 Task: Add a condition where "Status category is not Pending" in new tickets in your groups.
Action: Mouse moved to (153, 441)
Screenshot: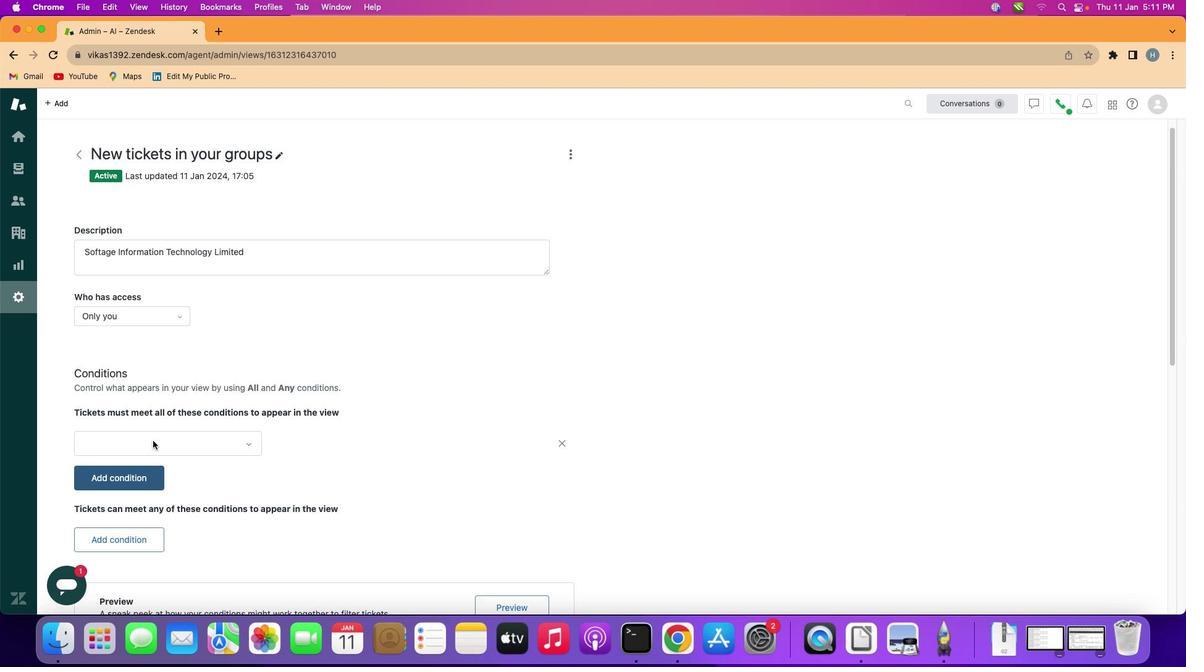 
Action: Mouse pressed left at (153, 441)
Screenshot: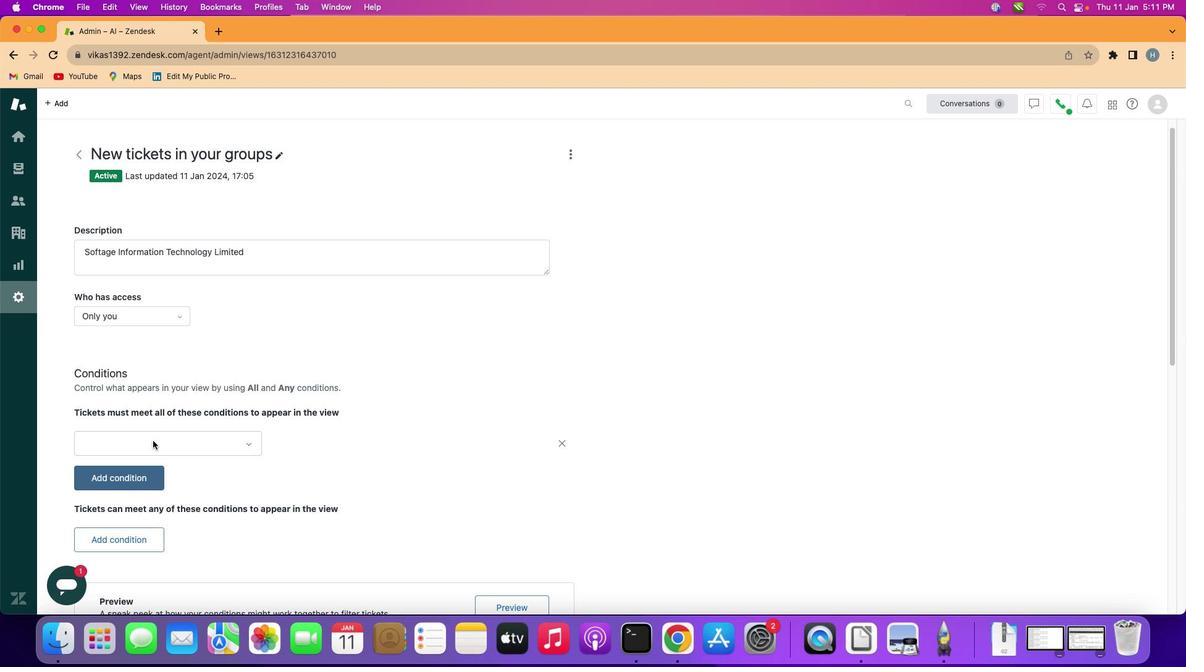 
Action: Mouse moved to (214, 433)
Screenshot: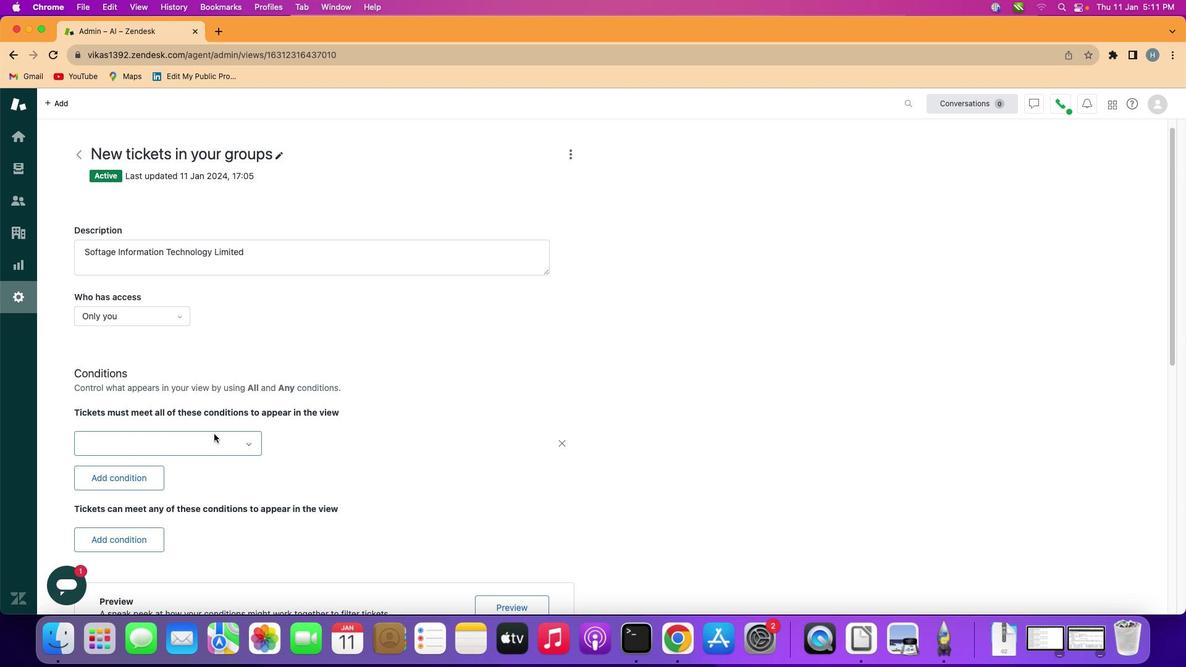 
Action: Mouse pressed left at (214, 433)
Screenshot: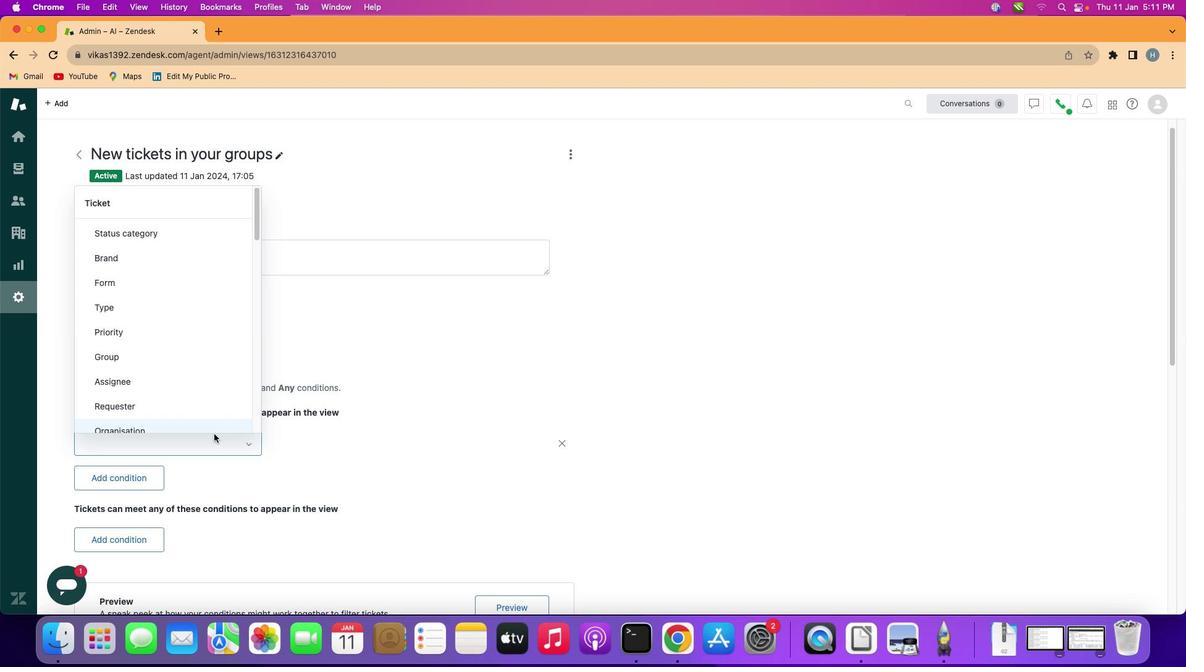 
Action: Mouse moved to (203, 219)
Screenshot: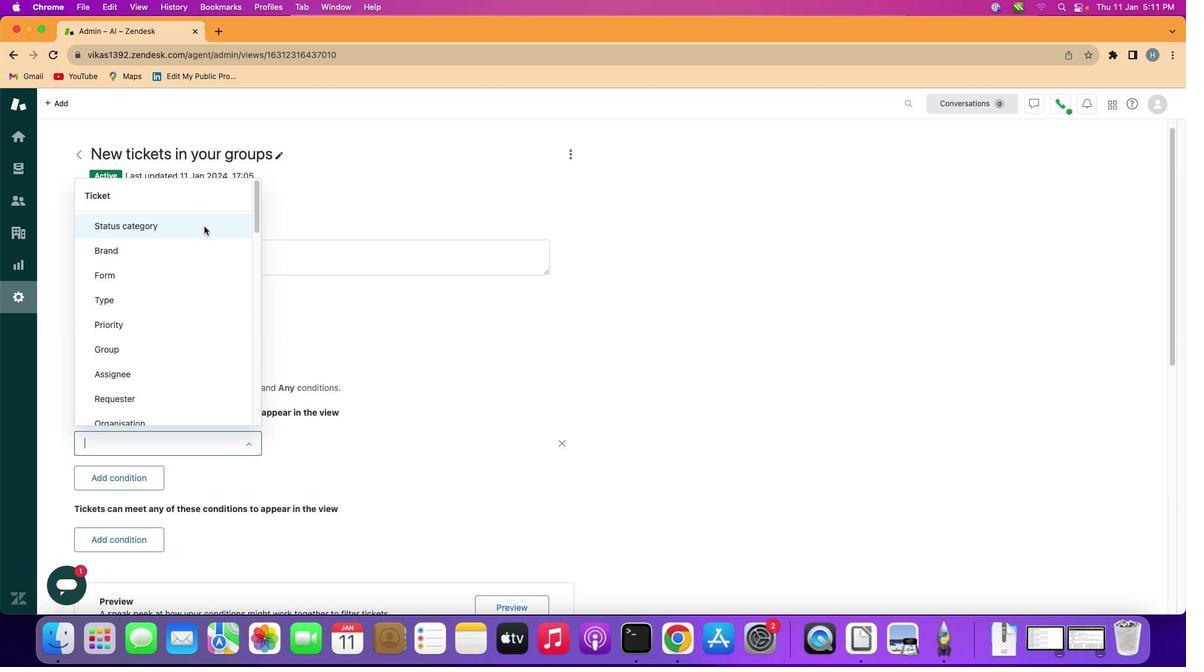 
Action: Mouse pressed left at (203, 219)
Screenshot: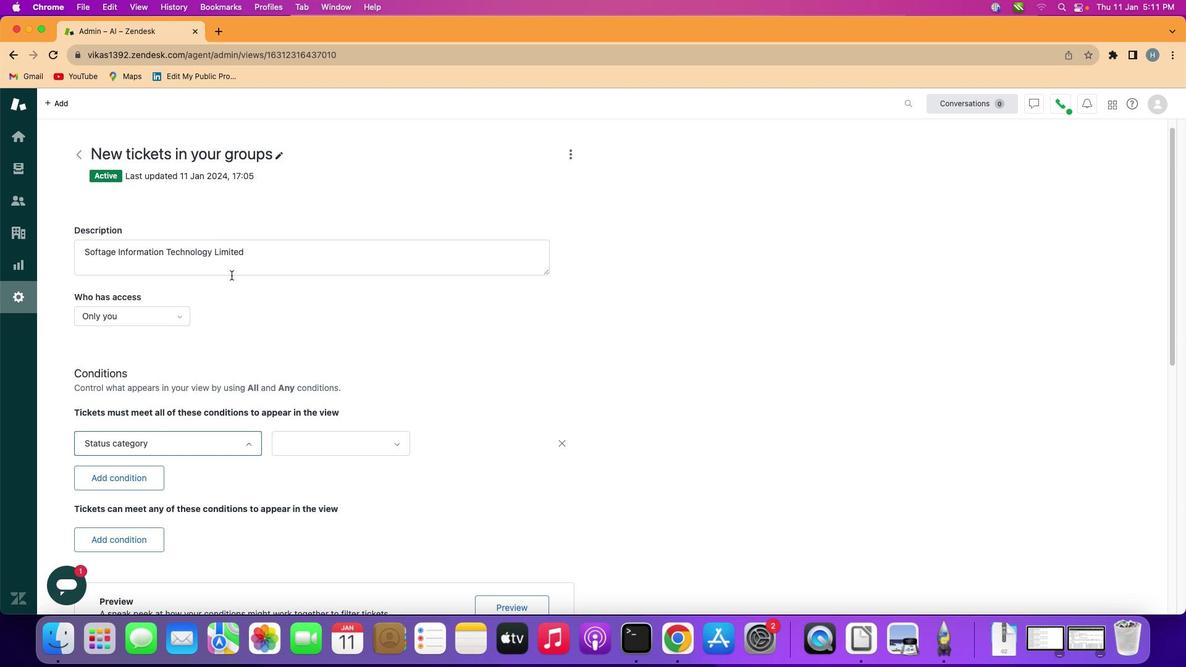 
Action: Mouse moved to (338, 438)
Screenshot: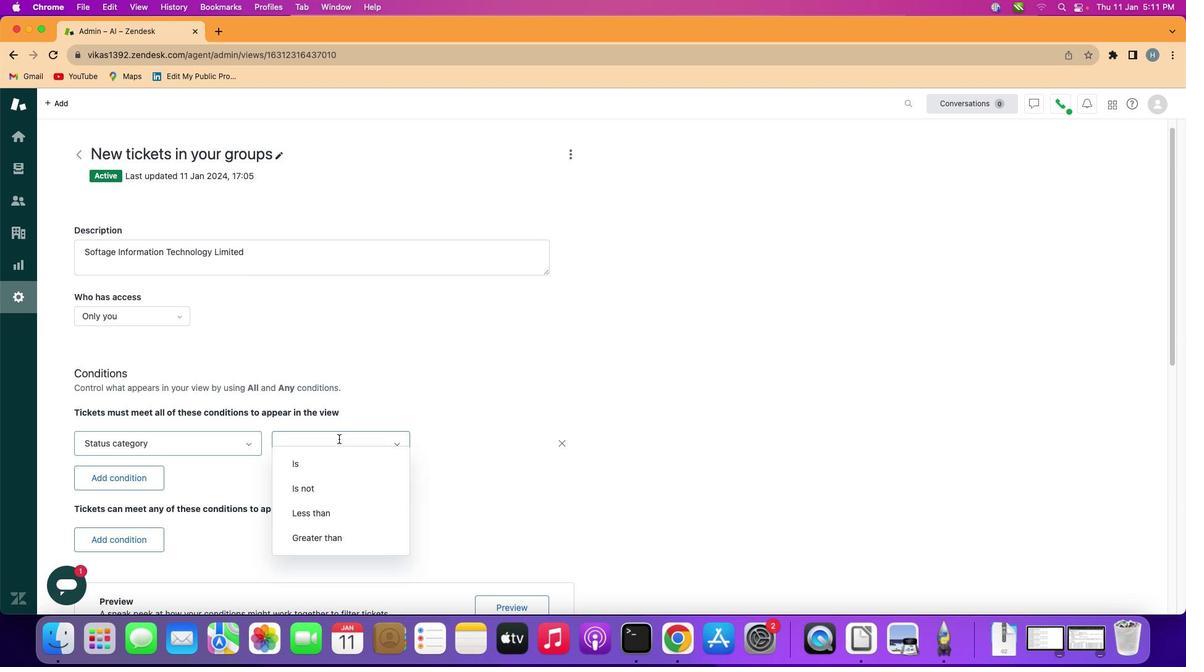 
Action: Mouse pressed left at (338, 438)
Screenshot: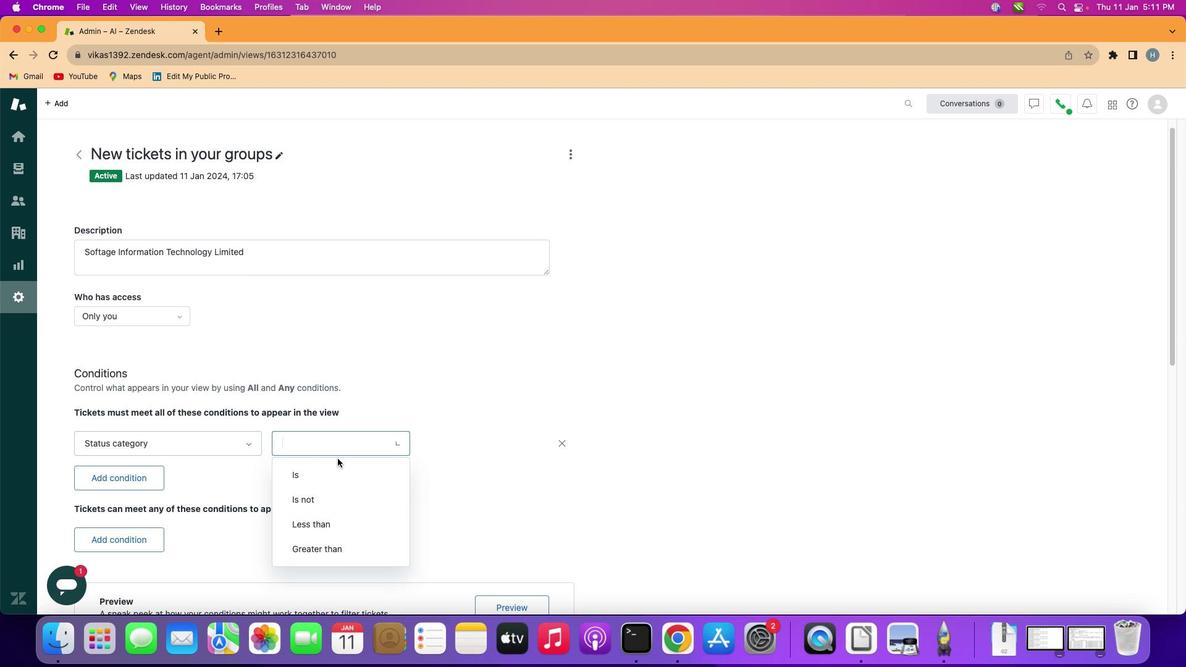 
Action: Mouse moved to (336, 499)
Screenshot: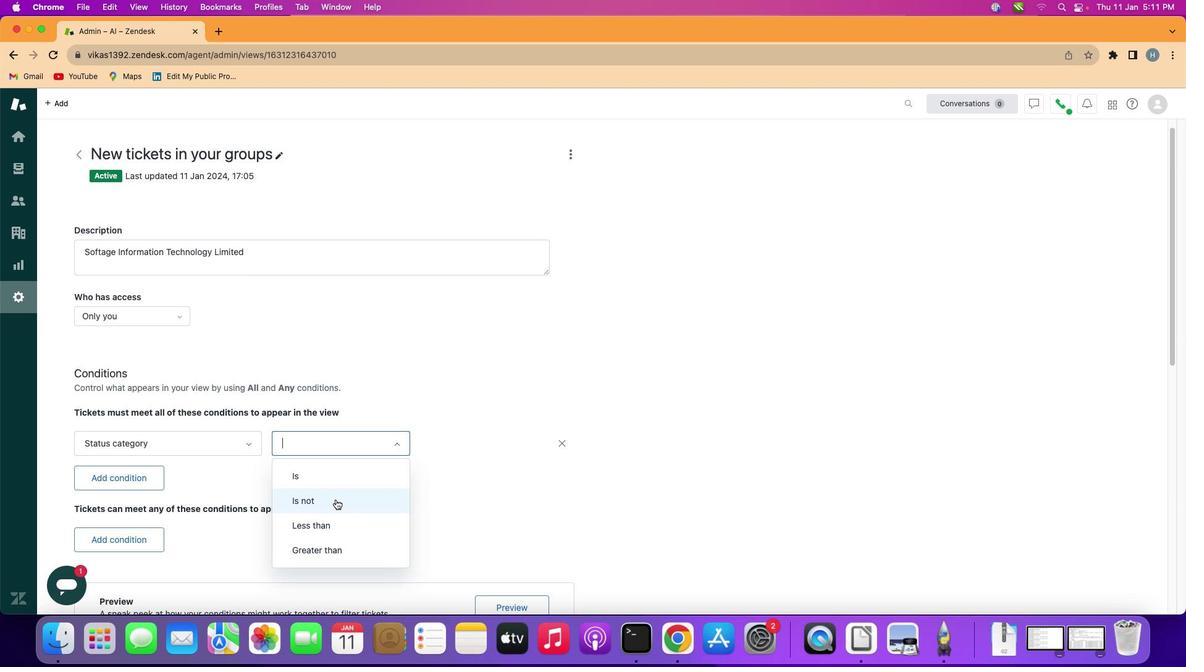 
Action: Mouse pressed left at (336, 499)
Screenshot: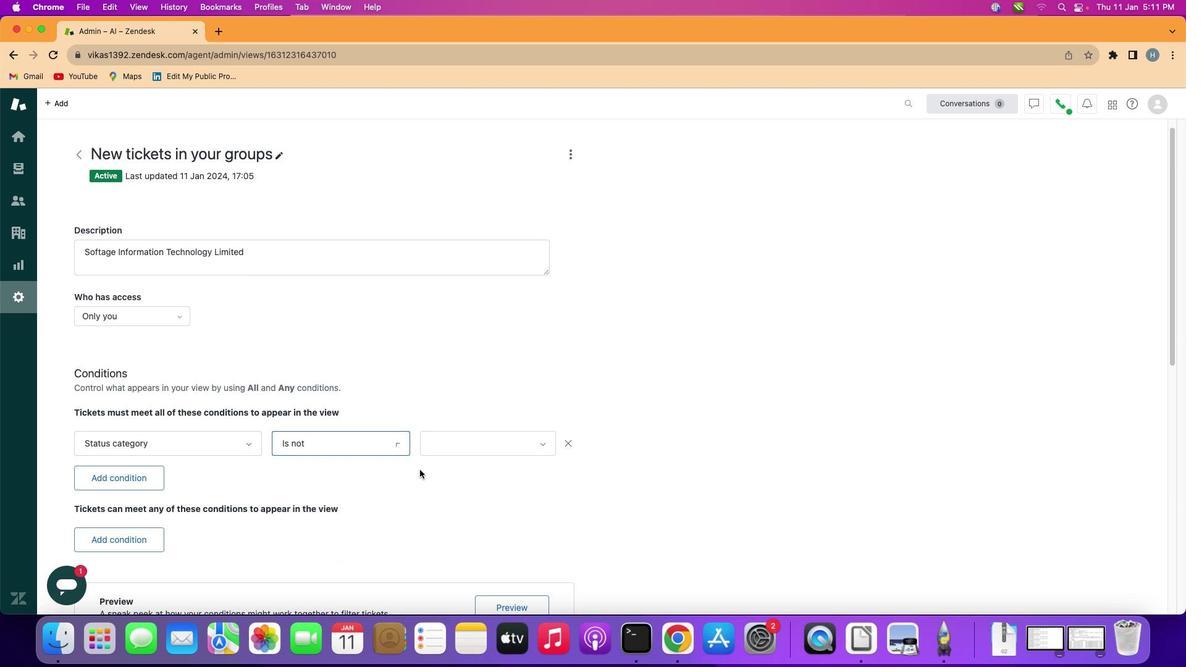 
Action: Mouse moved to (470, 448)
Screenshot: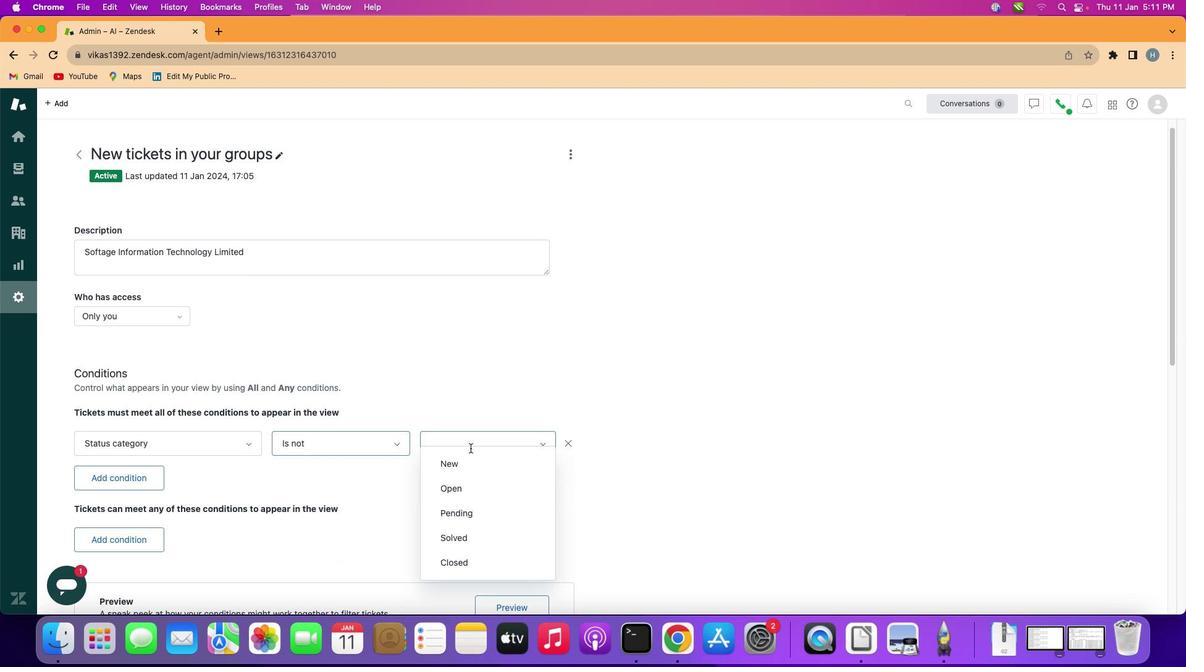 
Action: Mouse pressed left at (470, 448)
Screenshot: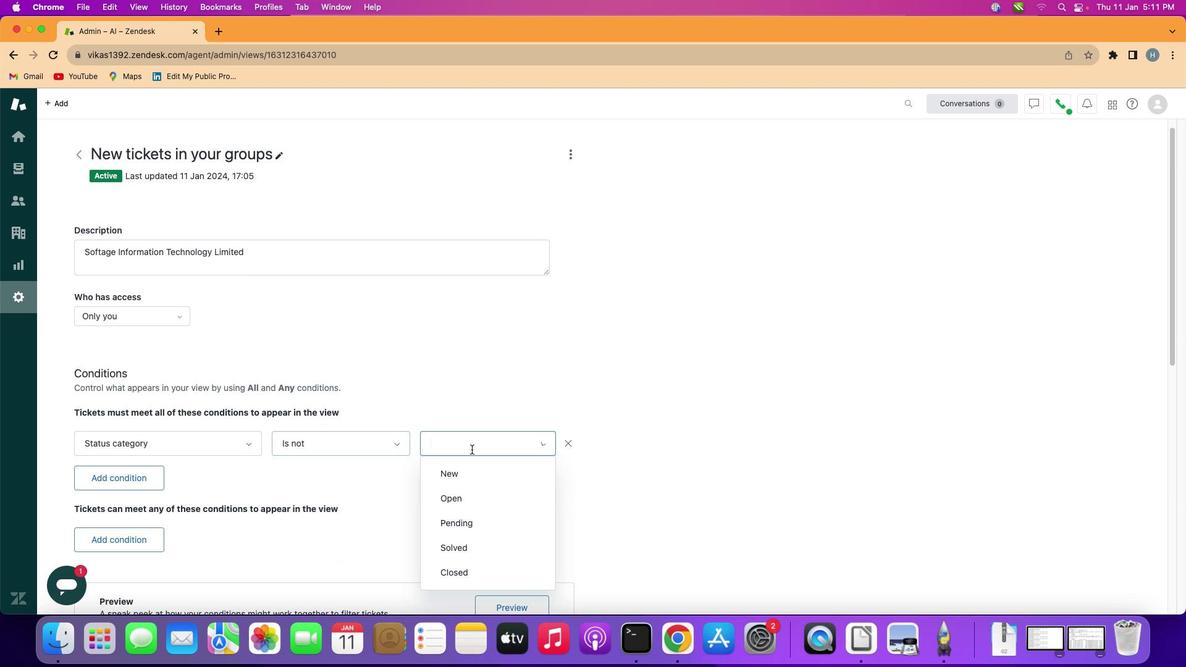 
Action: Mouse moved to (480, 515)
Screenshot: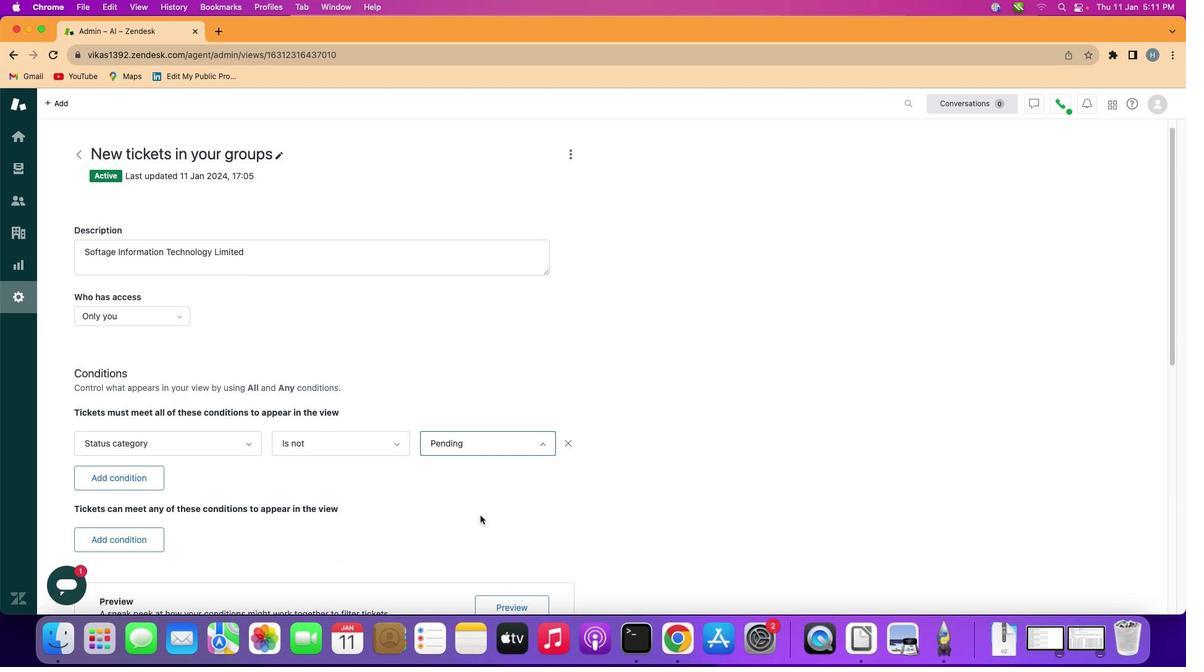 
Action: Mouse pressed left at (480, 515)
Screenshot: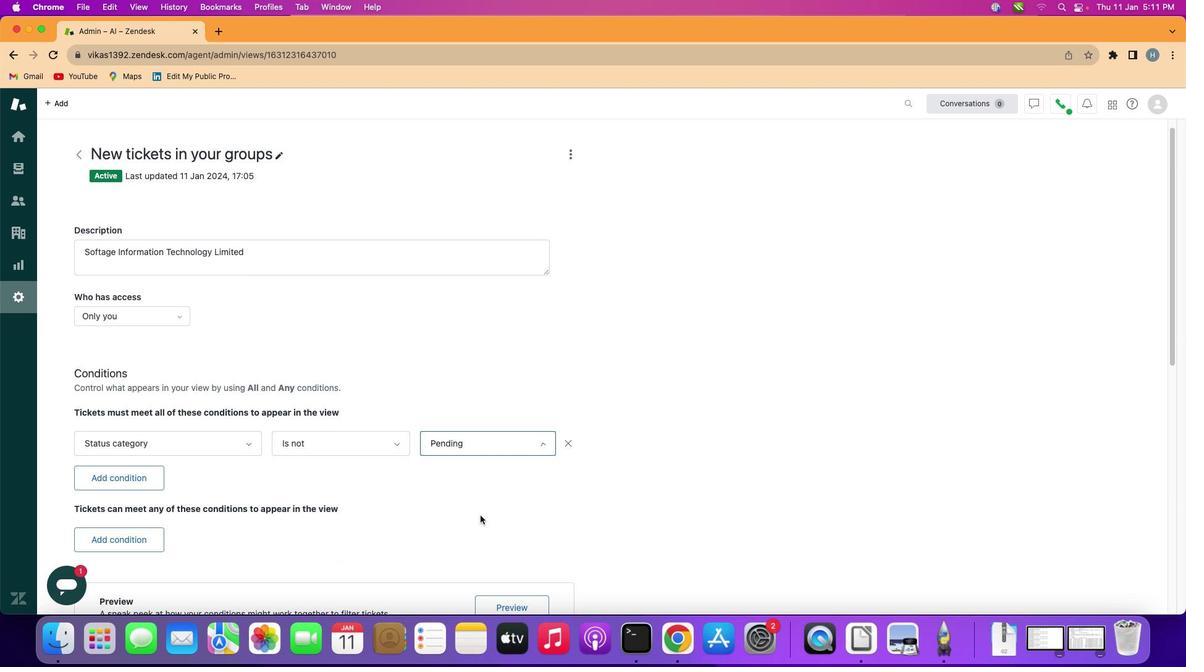 
Action: Mouse moved to (476, 512)
Screenshot: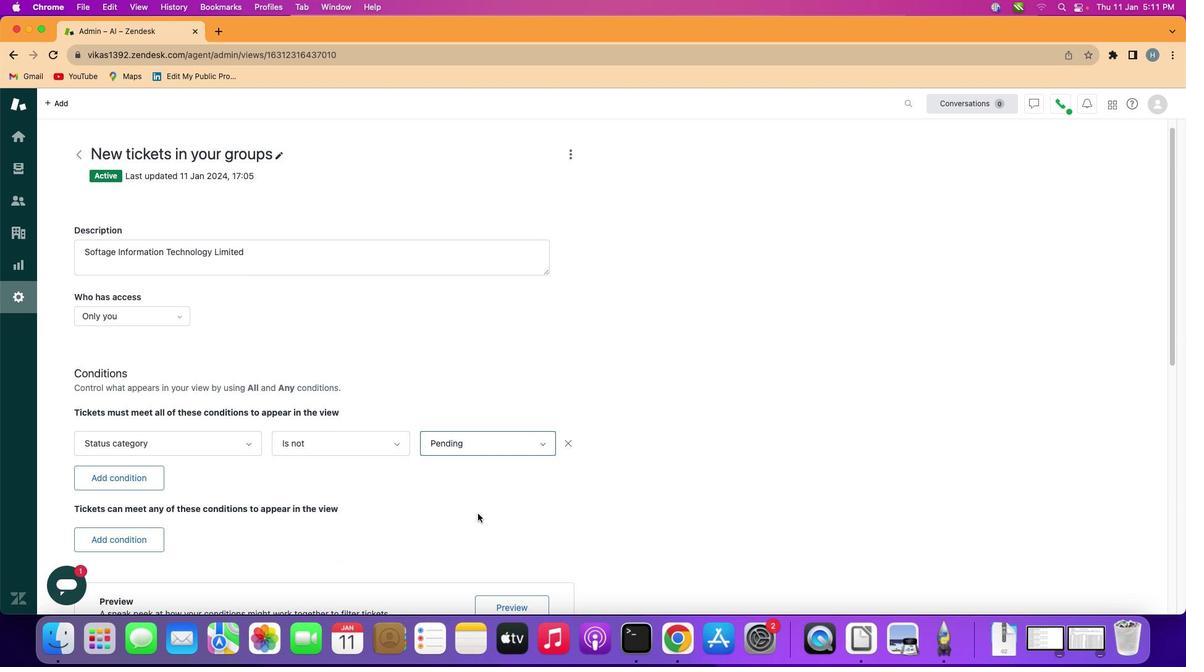 
